 Task: Open an excel sheet and write heading  Velocity Sales. Add 10 people name  'David White, Emily Green, Andrew Baker, Madison Evans, Logan King, Grace Hill, Gabriel Young, Elizabeth Flores, Samuel Reed, Avery Nelson'Item code in between  2500-2700. Product range in between  5000-20000. Add Products   Keen Shoe, Lacoste Shoe, Merrell Shoe, Mizuno Shoe, Onitsuka Tiger Shoe, Salomon Shoe, Sanuk Shoe, Saucony Shoe, Sperry Shoe, Superga Shoe.Choose quantity  1 to 10 In Total Add the Amounts. Save page  Velocity Sales book
Action: Key pressed <Key.shift_r><Key.shift_r><Key.shift_r><Key.shift_r>Velocity<Key.space><Key.shift_r>Sales.<Key.down><Key.shift>Name<Key.down><Key.shift_r>David<Key.space><Key.shift_r>White<Key.down><Key.shift_r>Emily<Key.space><Key.shift_r>Green<Key.down><Key.shift_r>Andrew<Key.space><Key.shift_r><Key.shift>Baker<Key.down><Key.shift>Madison<Key.space><Key.shift_r>Evans<Key.down><Key.shift>Logan<Key.space><Key.shift>King<Key.down><Key.shift_r>Grace<Key.space><Key.shift>Hl<Key.backspace>ill<Key.down><Key.shift_r>Gabriel<Key.space><Key.shift>Young<Key.down><Key.shift_r>Elizabeth<Key.space><Key.shift_r>Flores<Key.down><Key.shift_r>Samuel<Key.space><Key.shift_r>Reed<Key.down><Key.shift_r>Avery<Key.space><Key.shift>Nelson<Key.down><Key.up><Key.up><Key.down><Key.right><Key.shift><Key.shift><Key.shift><Key.shift><Key.shift><Key.shift><Key.shift><Key.shift><Key.shift><Key.shift>Item<Key.space><Key.shift_r>Code<Key.down>2500<Key.down>2525<Key.down>2550<Key.down>2575<Key.down>25600<Key.down>25610<Key.backspace><Key.backspace>20<Key.down>25<Key.up>2525<Key.down>250<Key.down><Key.up>2550<Key.down>2575<Key.down>2600<Key.down>27000<Key.backspace><Key.delete><Key.enter><Key.up><Key.up><Key.down><Key.up><Key.right><Key.shift><Key.shift><Key.shift><Key.shift><Key.shift><Key.shift><Key.shift><Key.shift><Key.shift><Key.shift>Product<Key.space><Key.shift_r>Range<Key.down>5000<Key.down><Key.up><Key.left><Key.shift><Key.down><Key.shift><Key.down><Key.up><Key.down><Key.right><Key.down>7500<Key.down>10000<Key.down>12500<Key.down>15000<Key.down>16000<Key.down>17000<Key.down>19<Key.backspace>8000<Key.down>19000<Key.down>20000<Key.down><Key.up><Key.up><Key.up><Key.right><Key.shift>Products<Key.down><Key.shift>Keen<Key.space><Key.shift_r>Shoe<Key.down><Key.shift>Lacoste<Key.space><Key.shift_r>Shoe<Key.down><Key.shift>Merrell<Key.space><Key.shift_r>Shoe<Key.down><Key.shift>Mizuno<Key.space><Key.shift_r>Shoe<Key.down><Key.shift>Onitsh<Key.backspace>uka<Key.space><Key.shift_r>Tiger<Key.space><Key.shift_r>Shoe<Key.down><Key.shift_r>Salomon<Key.space><Key.shift_r>Shoe<Key.down><Key.shift_r>Sanuk<Key.space><Key.shift_r>Shoe<Key.down><Key.shift_r>Saucony<Key.space><Key.shift_r>Shoe<Key.down><Key.shift_r>Sperry<Key.space><Key.shift_r>Shoe<Key.down><Key.shift_r>Superga<Key.space><Key.shift_r>Shoe<Key.down><Key.up><Key.up><Key.up><Key.right><Key.shift_r>Quani<Key.backspace><Key.backspace>ntity<Key.down>1<Key.down>2<Key.up><Key.down>3<Key.down>6<Key.down>9<Key.down>10<Key.down>3<Key.down>6<Key.down>9<Key.down>2<Key.down>4<Key.down><Key.up><Key.up><Key.up><Key.right><Key.right><Key.left><Key.right><Key.left><Key.shift_r>Total<Key.space><Key.shift_r>Amunt<Key.down>=<Key.left><Key.left><Key.left><Key.shift_r><Key.shift_r><Key.shift_r><Key.shift_r>*<Key.left><Key.enter><Key.up><Key.down><Key.up><Key.down><Key.up>
Screenshot: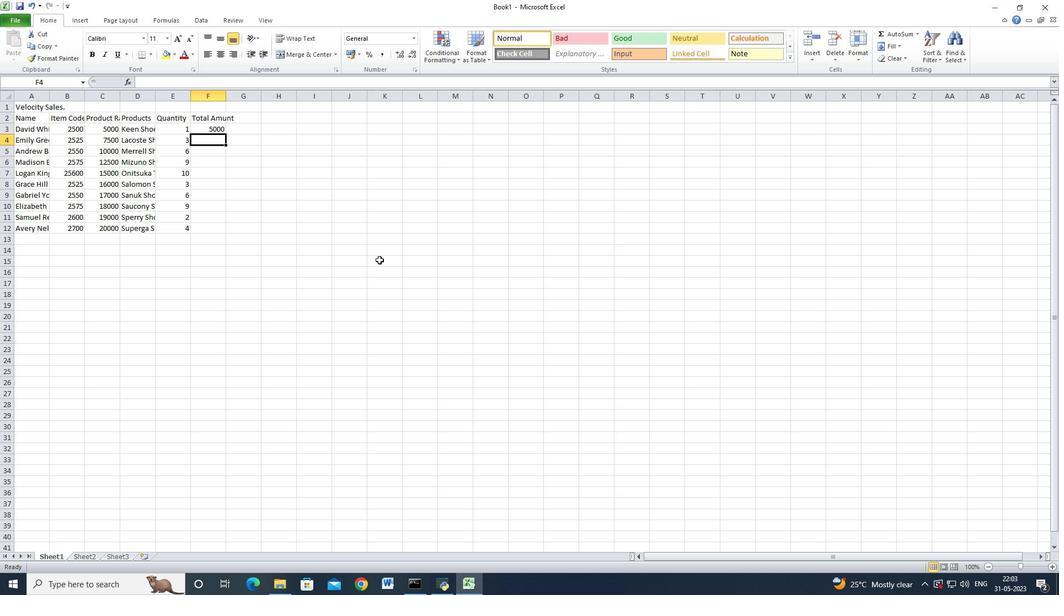 
Action: Mouse moved to (290, 173)
Screenshot: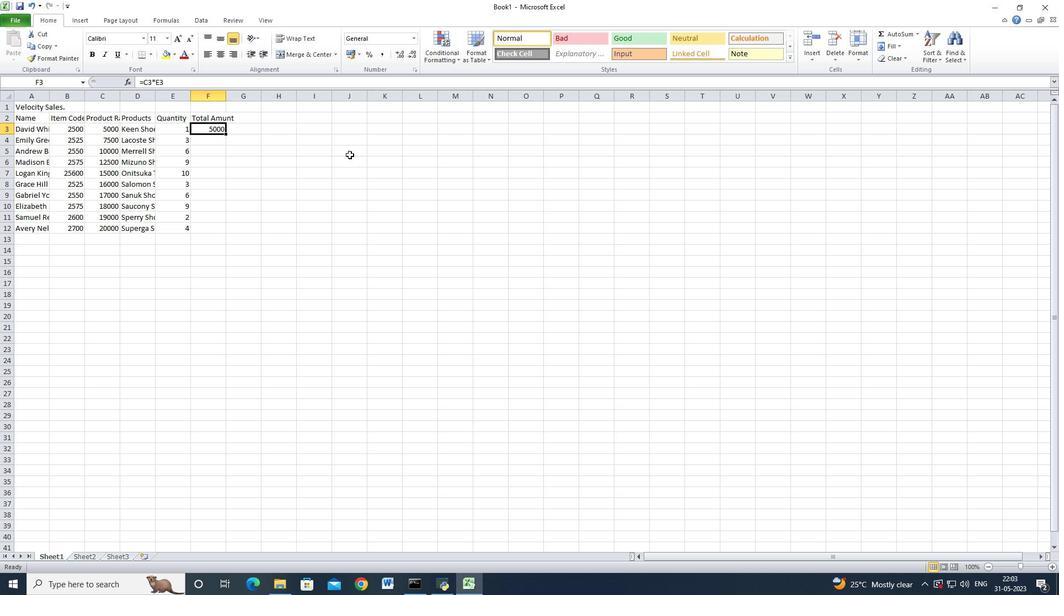 
Action: Key pressed <Key.down>=<Key.left><Key.left><Key.left><Key.shift_r>*<Key.left><Key.enter><Key.up>
Screenshot: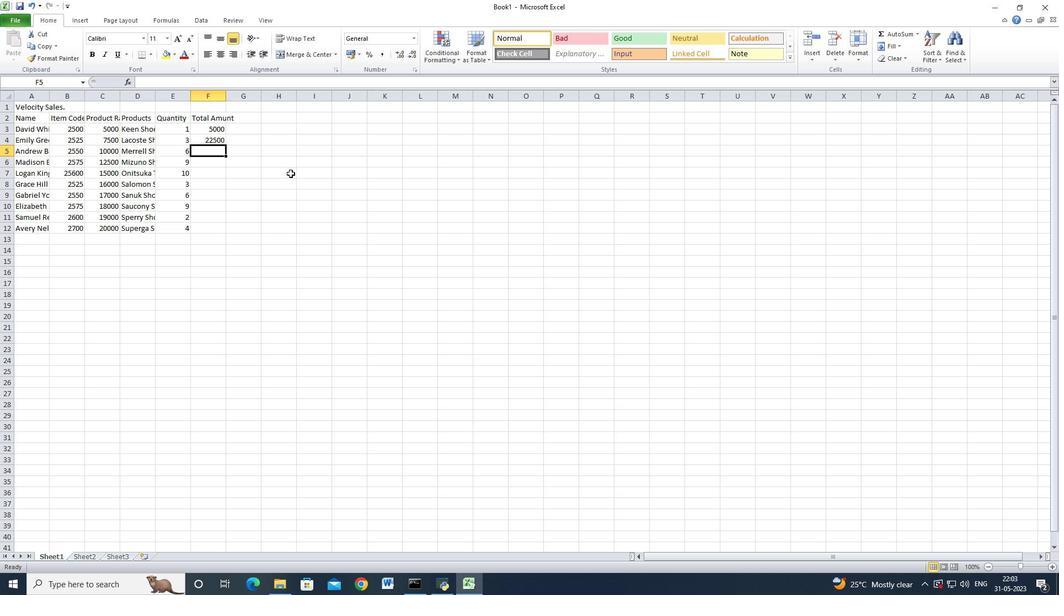 
Action: Mouse moved to (225, 145)
Screenshot: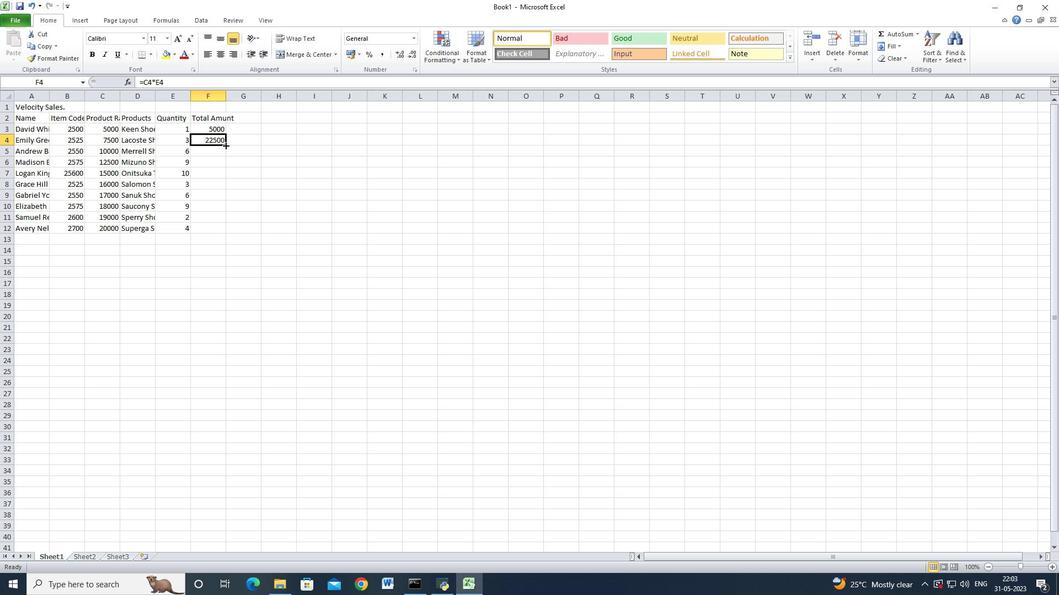
Action: Mouse pressed left at (225, 145)
Screenshot: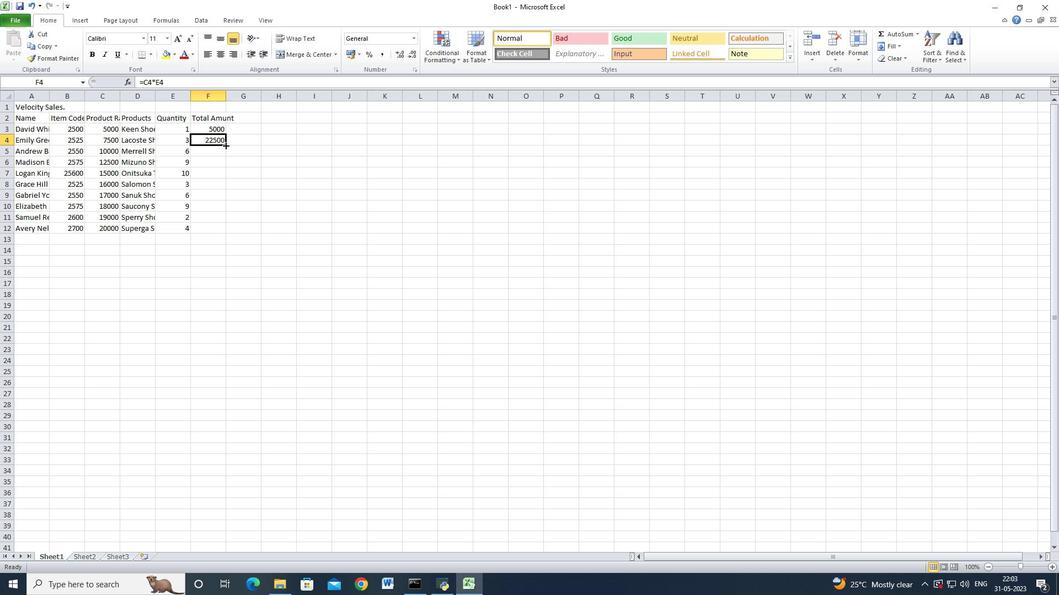 
Action: Mouse moved to (226, 145)
Screenshot: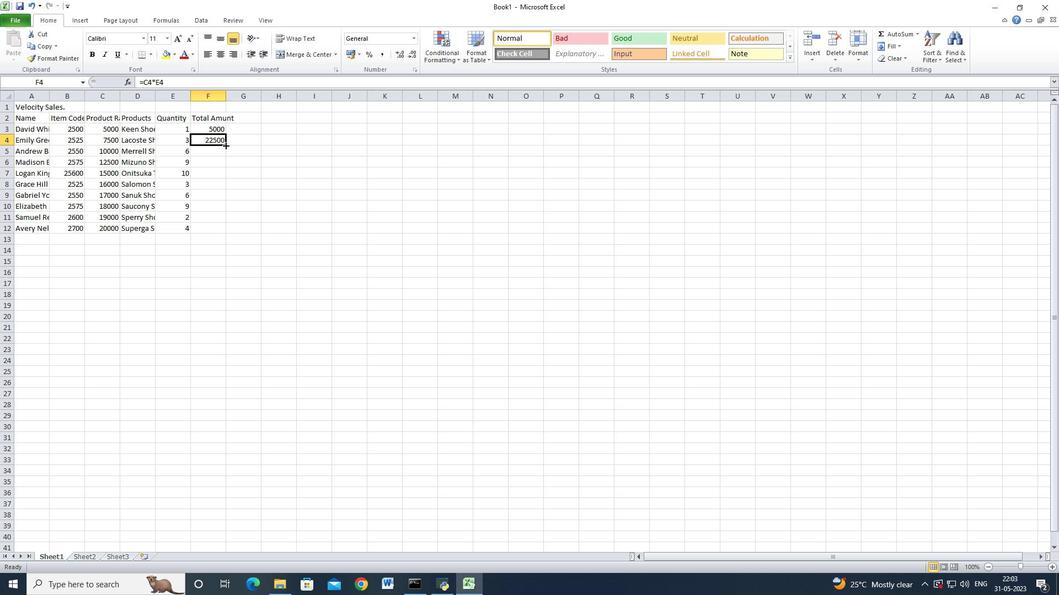 
Action: Mouse pressed left at (226, 145)
Screenshot: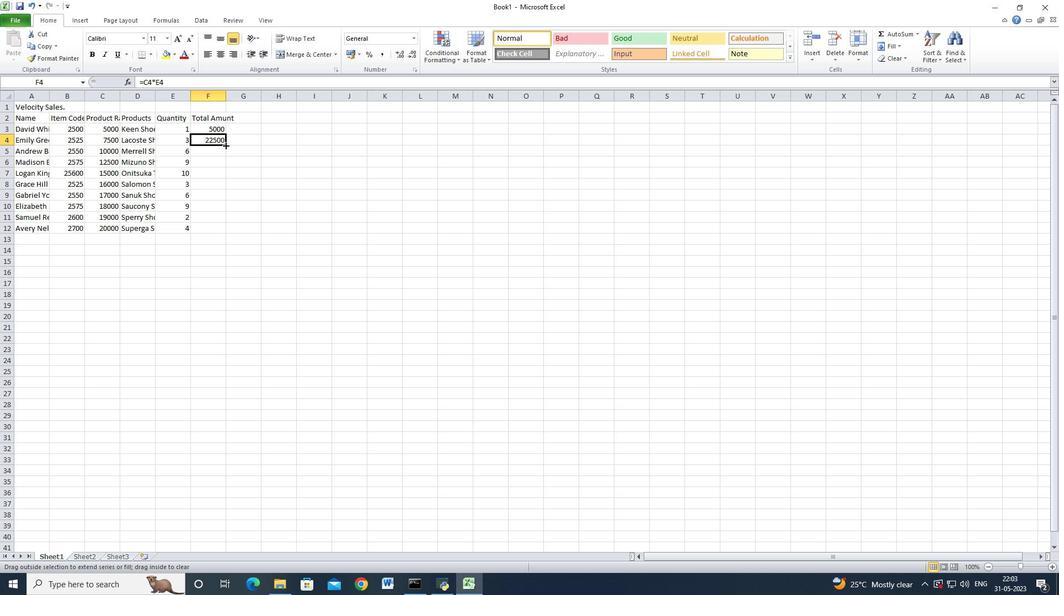 
Action: Mouse moved to (224, 145)
Screenshot: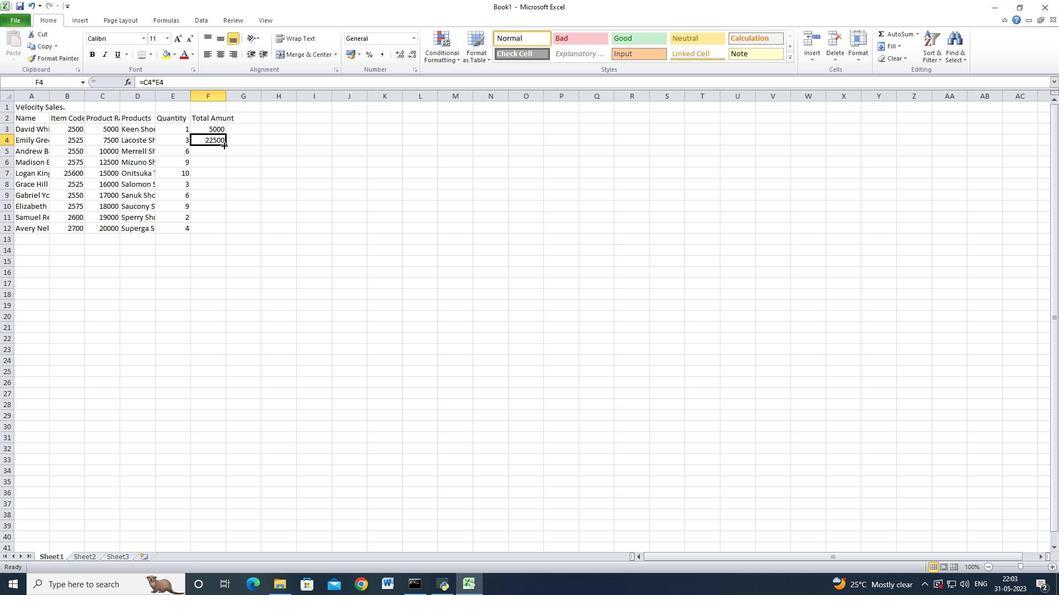 
Action: Mouse pressed left at (224, 145)
Screenshot: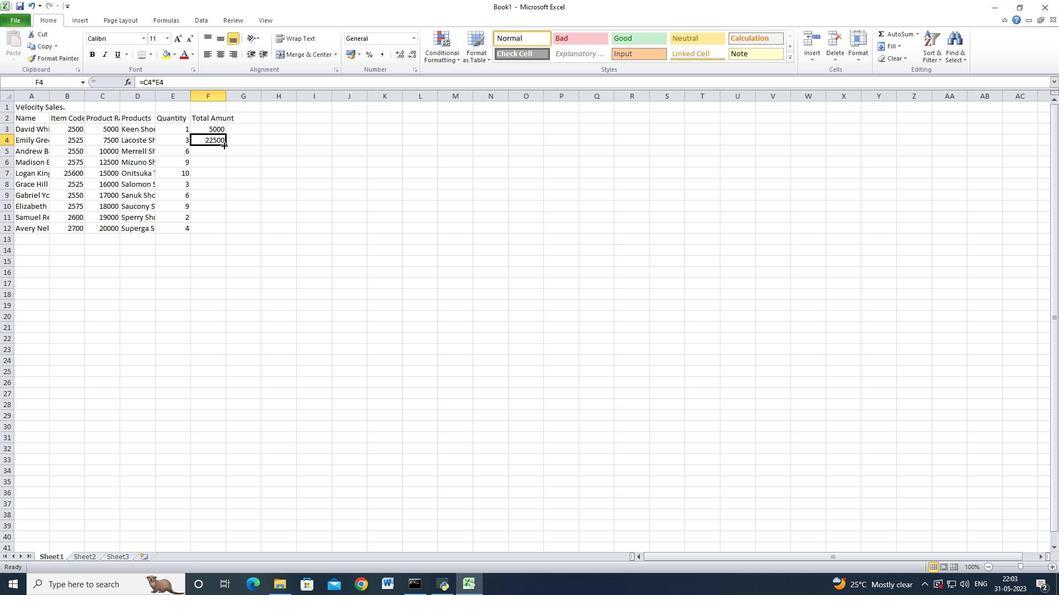 
Action: Mouse moved to (225, 146)
Screenshot: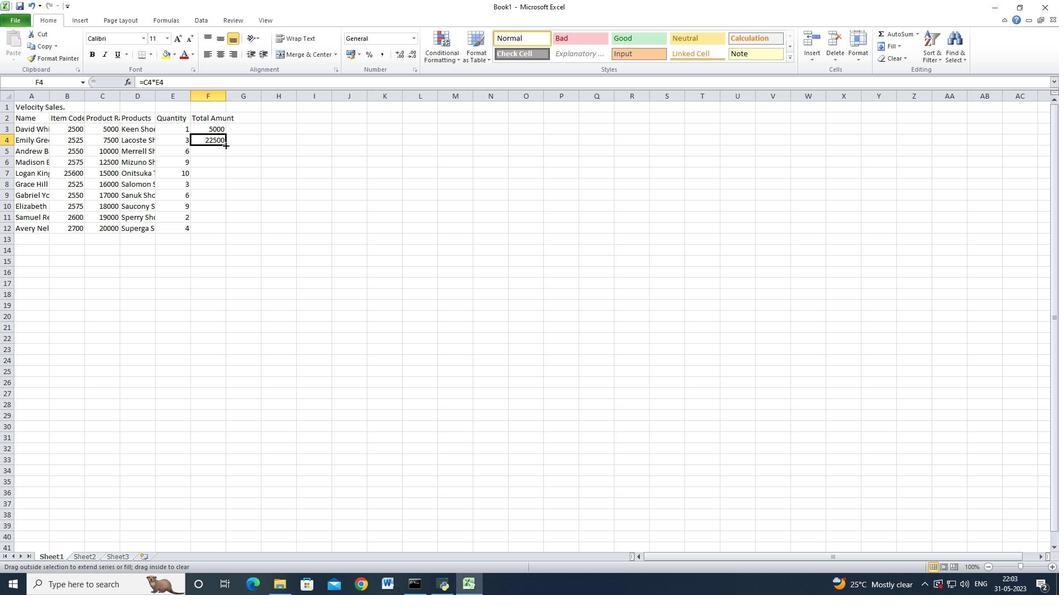 
Action: Mouse pressed left at (225, 146)
Screenshot: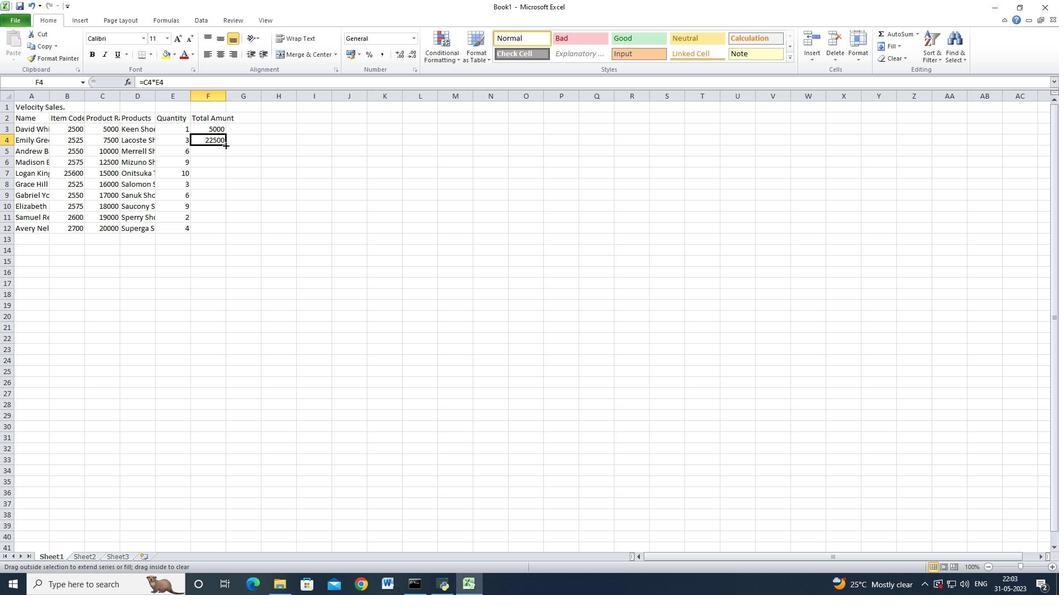 
Action: Mouse moved to (226, 144)
Screenshot: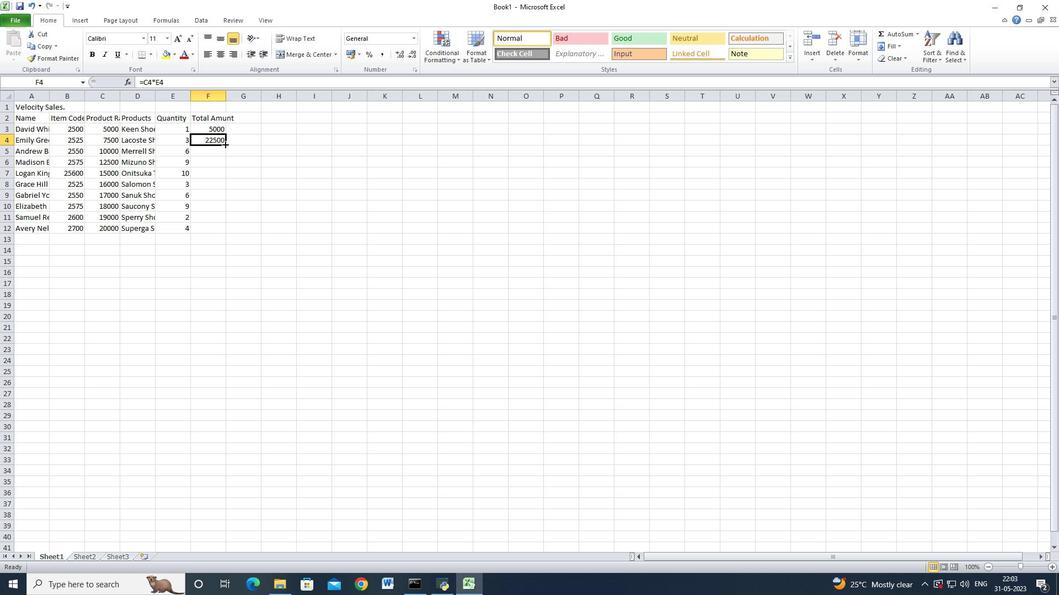 
Action: Mouse pressed left at (226, 144)
Screenshot: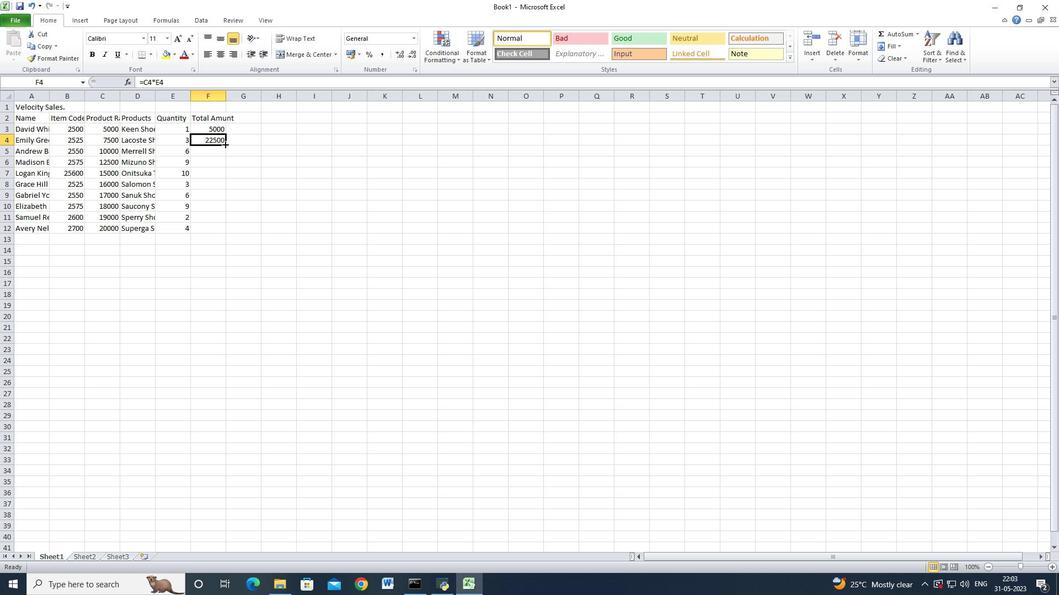 
Action: Mouse moved to (225, 144)
Screenshot: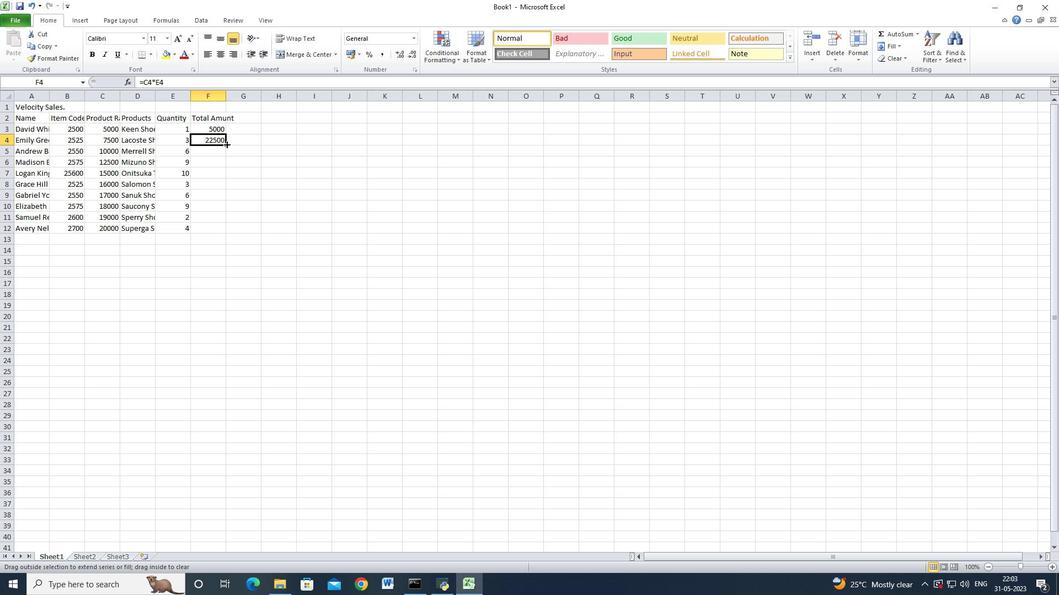 
Action: Mouse pressed left at (225, 144)
Screenshot: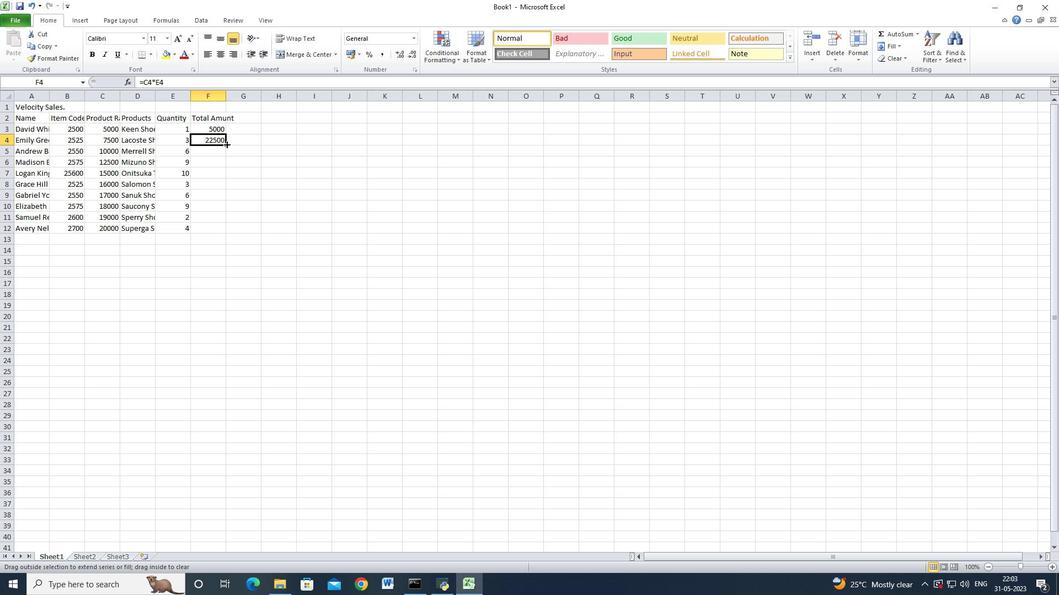 
Action: Mouse moved to (236, 158)
Screenshot: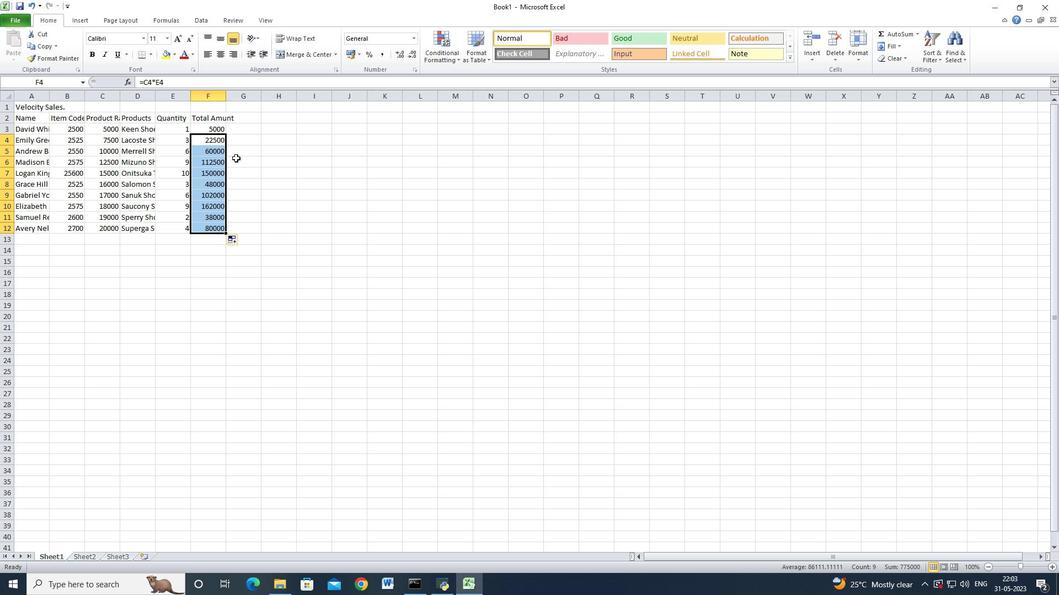 
Action: Key pressed <Key.down><Key.down><Key.down><Key.down><Key.down><Key.down><Key.up><Key.up><Key.up><Key.up><Key.up>=<Key.left><Key.left><Key.left><Key.shift_r>*<Key.left><Key.enter>=<Key.left><Key.left><Key.left><Key.shift_r>*<Key.left><Key.enter>=<Key.left><Key.left><Key.left><Key.shift_r>*<Key.left><Key.enter>=<Key.left><Key.left><Key.left><Key.shift_r>*<Key.left><Key.enter>=<Key.left><Key.left><Key.left><Key.shift_r>*<Key.left><Key.enter>=<Key.left><Key.left><Key.left><Key.shift_r>*<Key.left><Key.enter>=<Key.left><Key.left><Key.left><Key.shift_r>*<Key.left><Key.enter>=<Key.left><Key.left><Key.left><Key.shift_r>*<Key.left><Key.enter><Key.up><Key.up><Key.right><Key.right><Key.left>
Screenshot: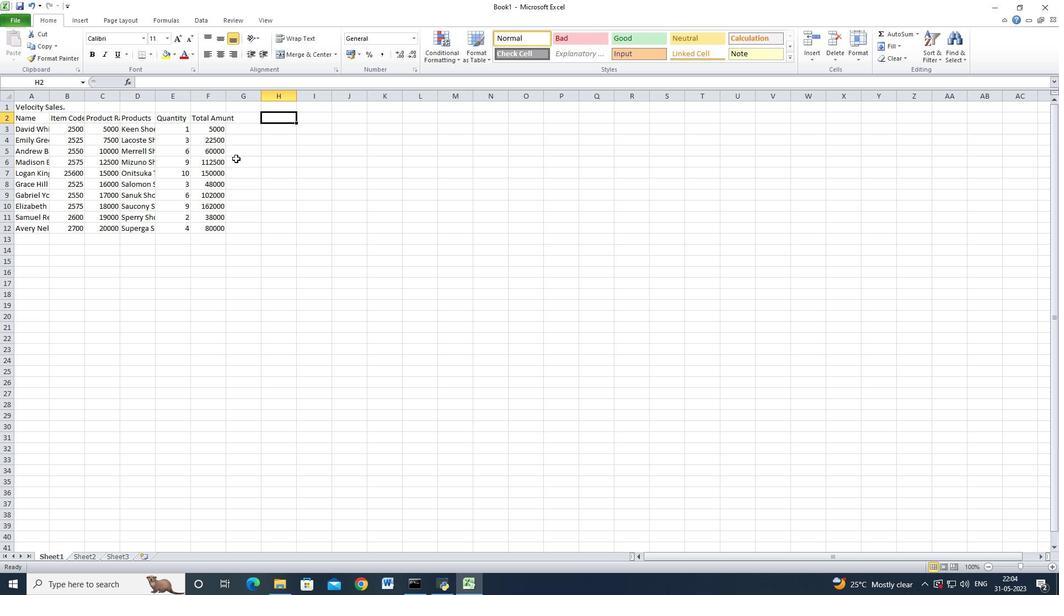 
Action: Mouse moved to (8, 99)
Screenshot: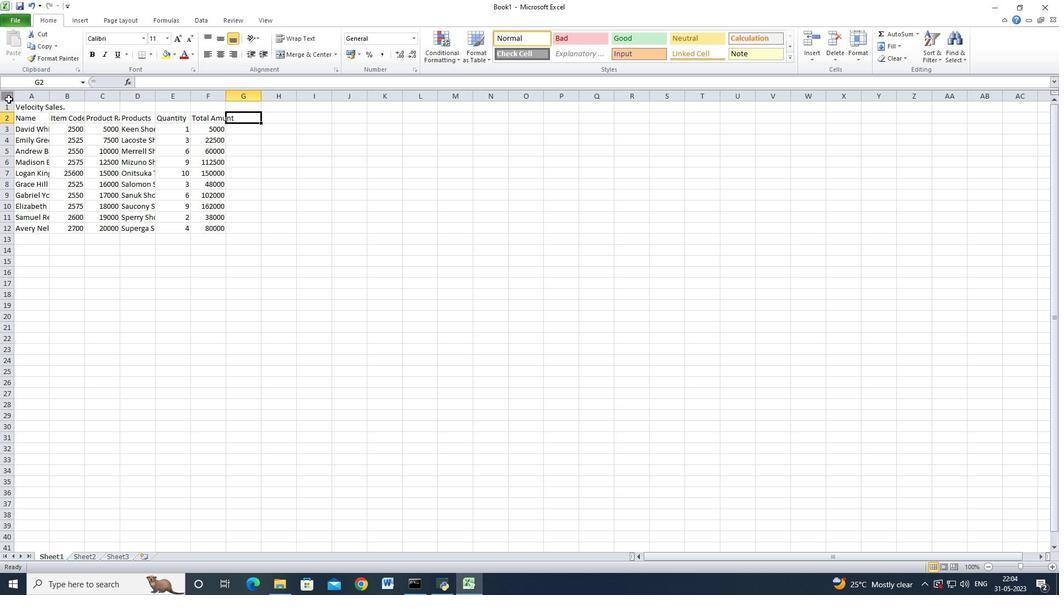 
Action: Mouse pressed left at (8, 99)
Screenshot: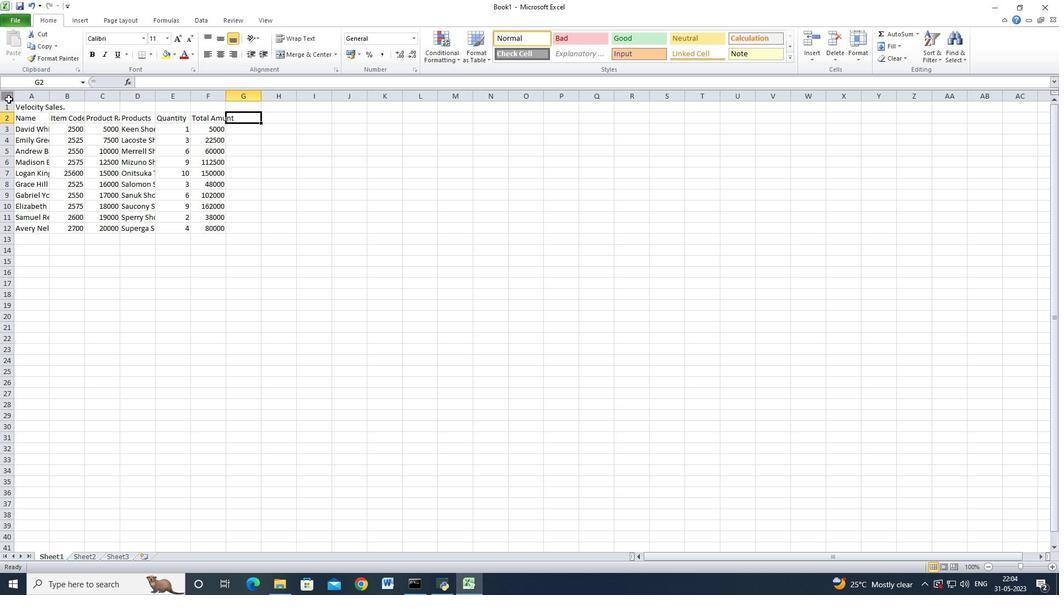 
Action: Mouse moved to (48, 96)
Screenshot: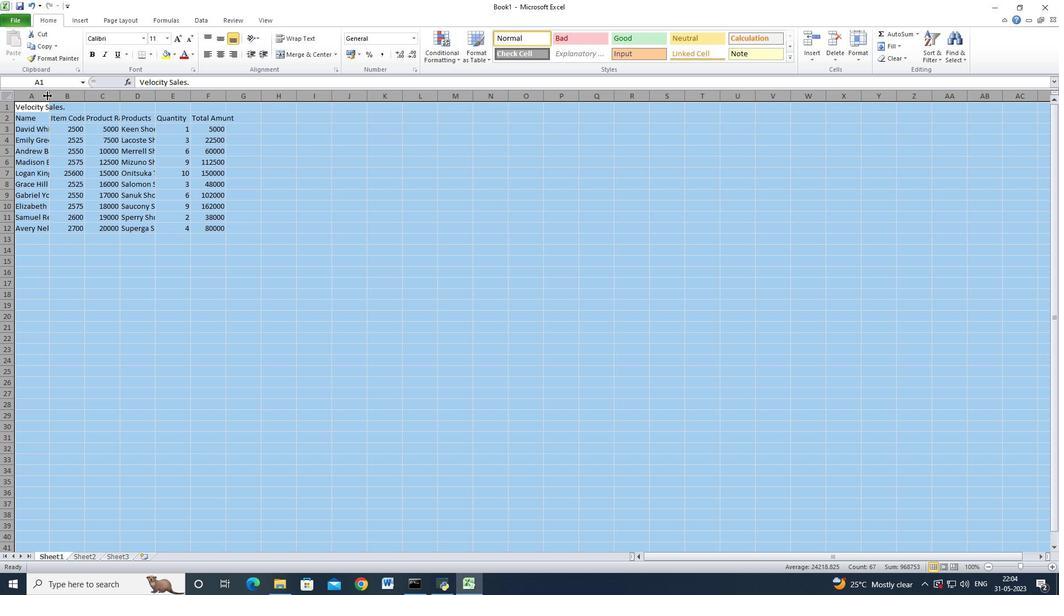 
Action: Mouse pressed left at (48, 96)
Screenshot: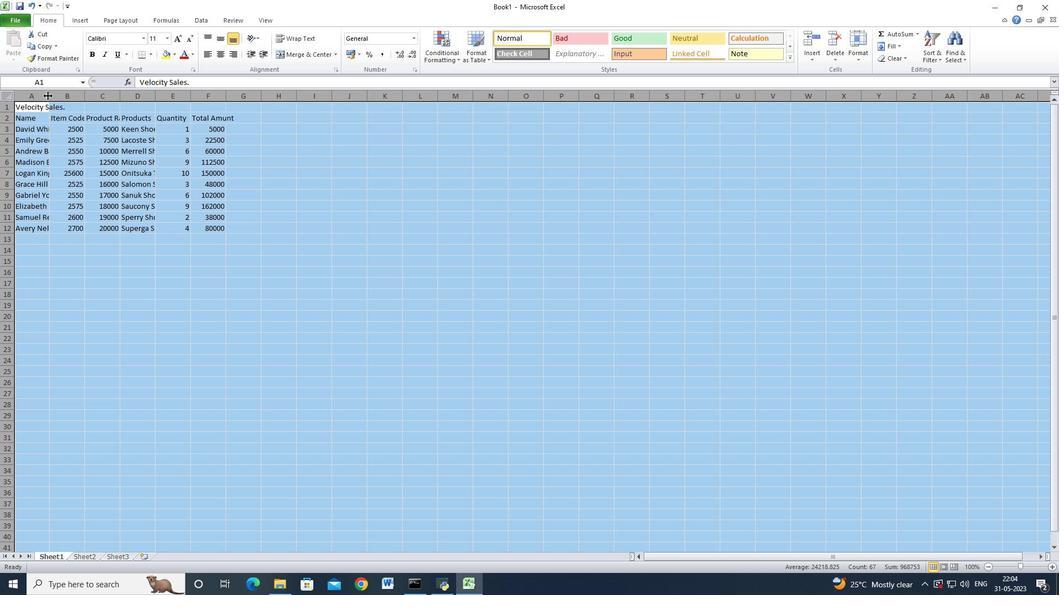 
Action: Mouse moved to (48, 96)
Screenshot: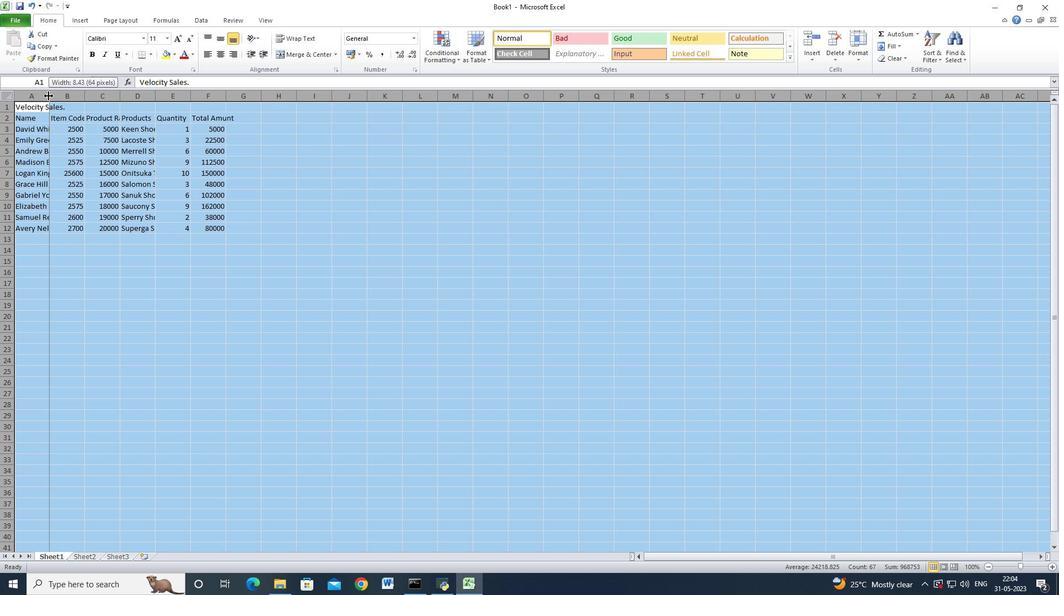
Action: Mouse pressed left at (48, 96)
Screenshot: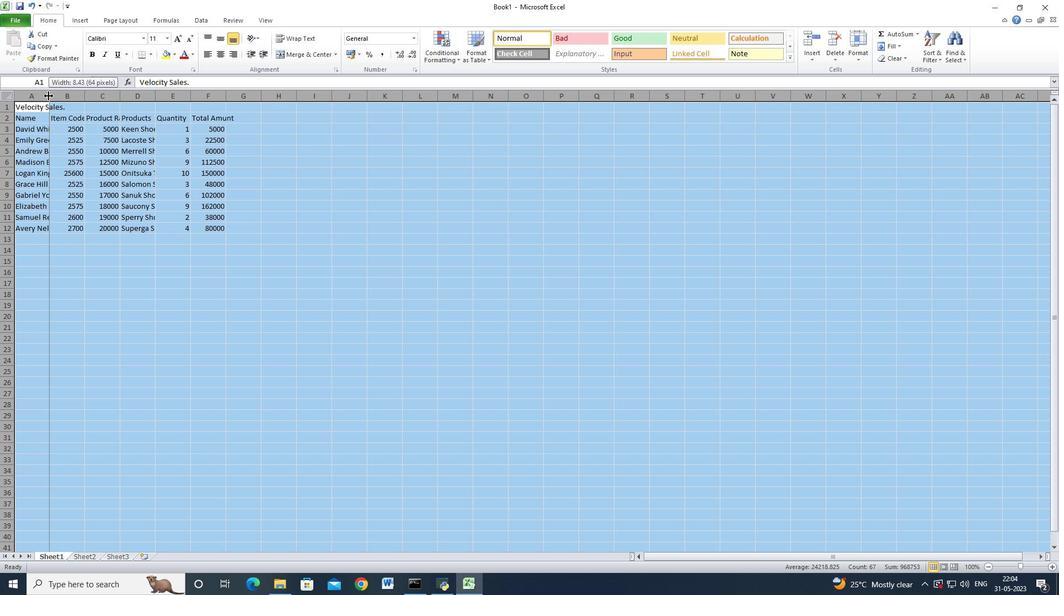 
Action: Mouse moved to (45, 105)
Screenshot: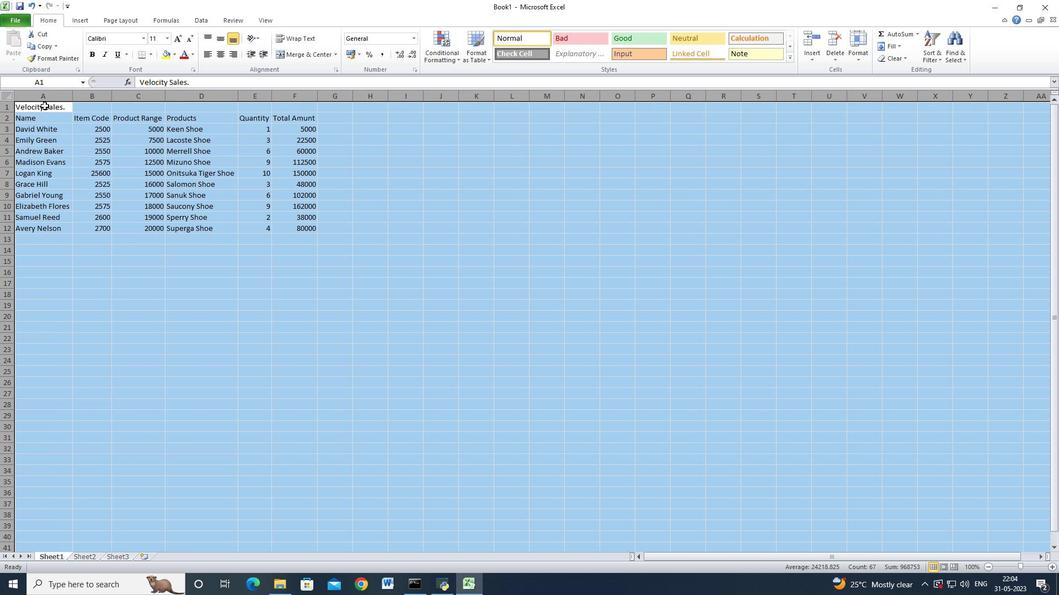 
Action: Mouse pressed left at (45, 105)
Screenshot: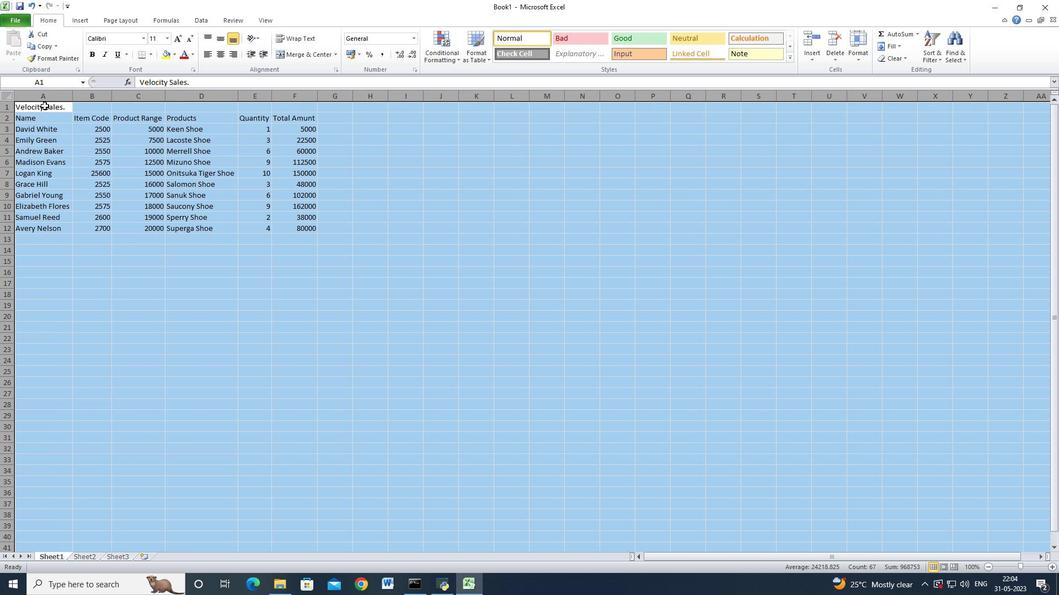 
Action: Mouse moved to (278, 56)
Screenshot: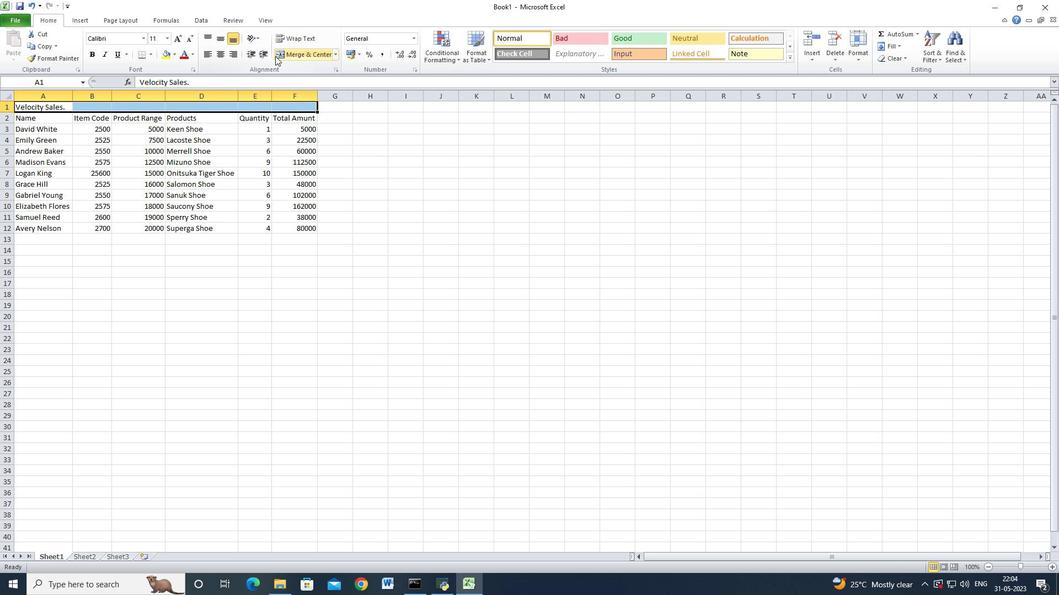 
Action: Mouse pressed left at (278, 56)
Screenshot: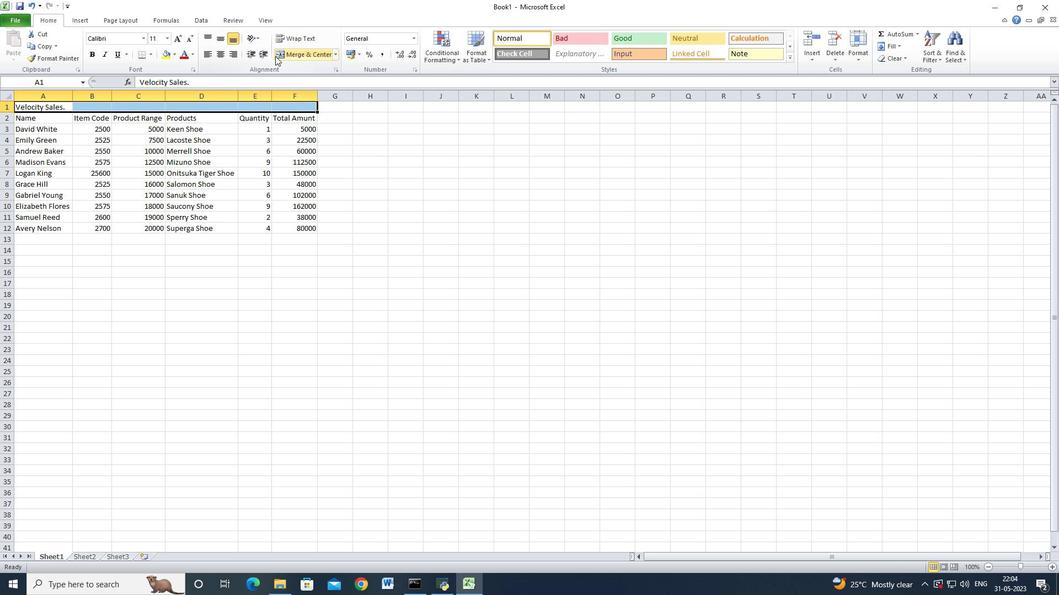
Action: Mouse moved to (104, 143)
Screenshot: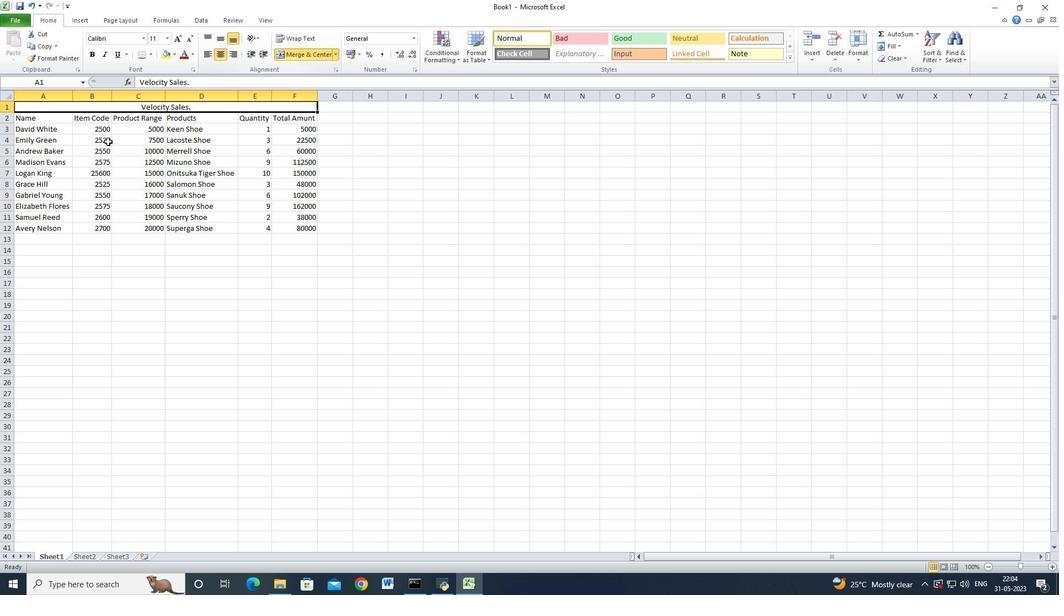 
Action: Mouse pressed left at (104, 143)
Screenshot: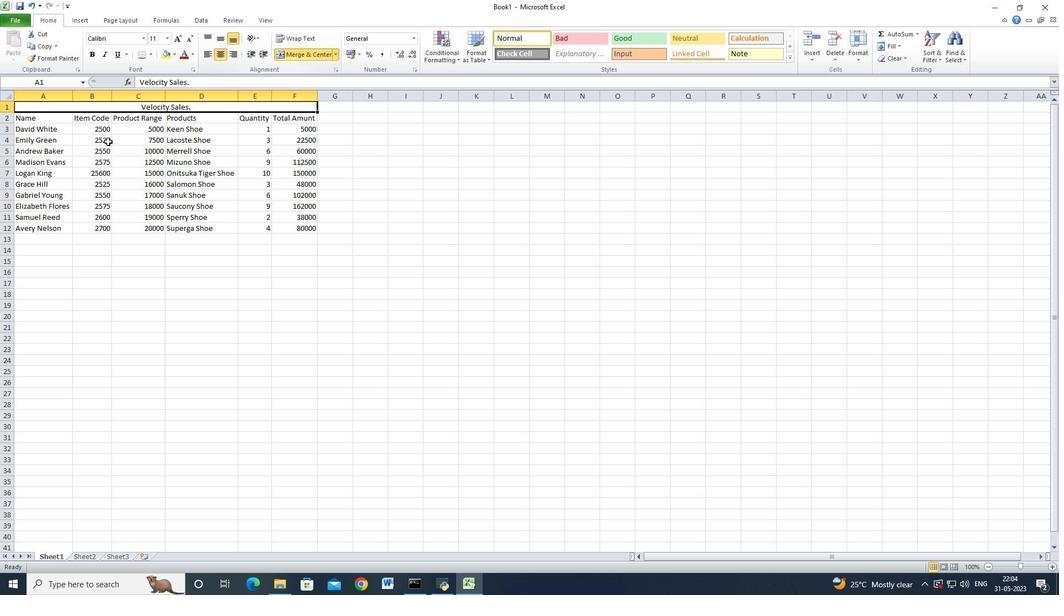 
Action: Mouse moved to (134, 171)
Screenshot: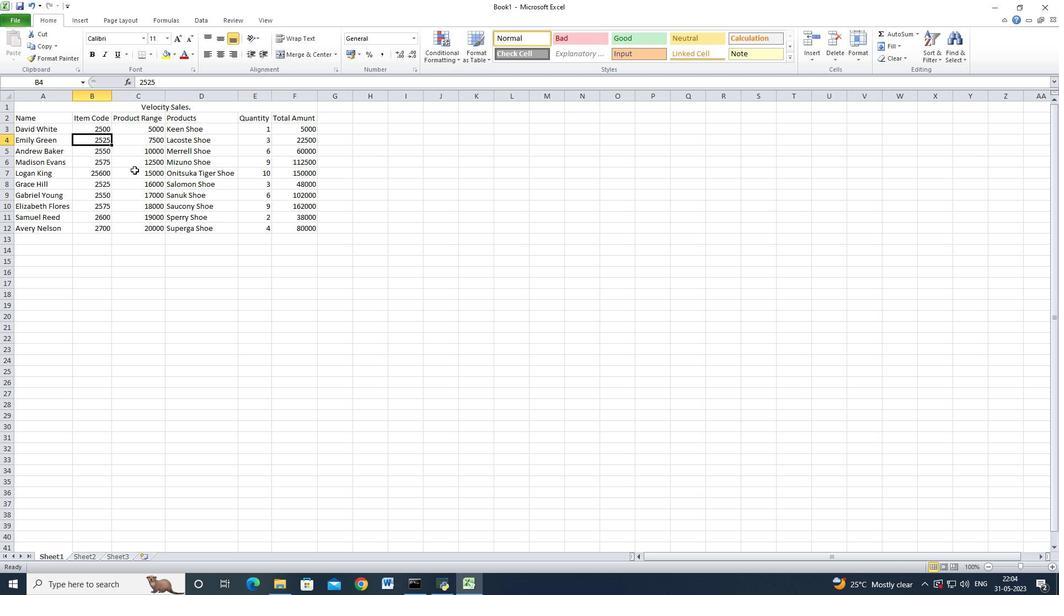 
Action: Key pressed ctrl+S
Screenshot: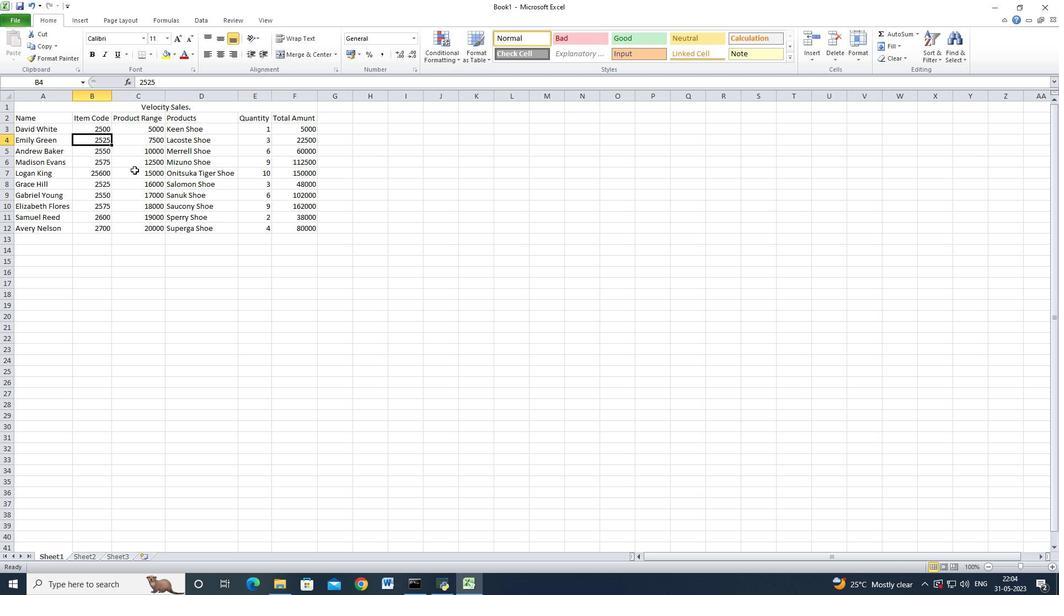 
Action: Mouse moved to (215, 214)
Screenshot: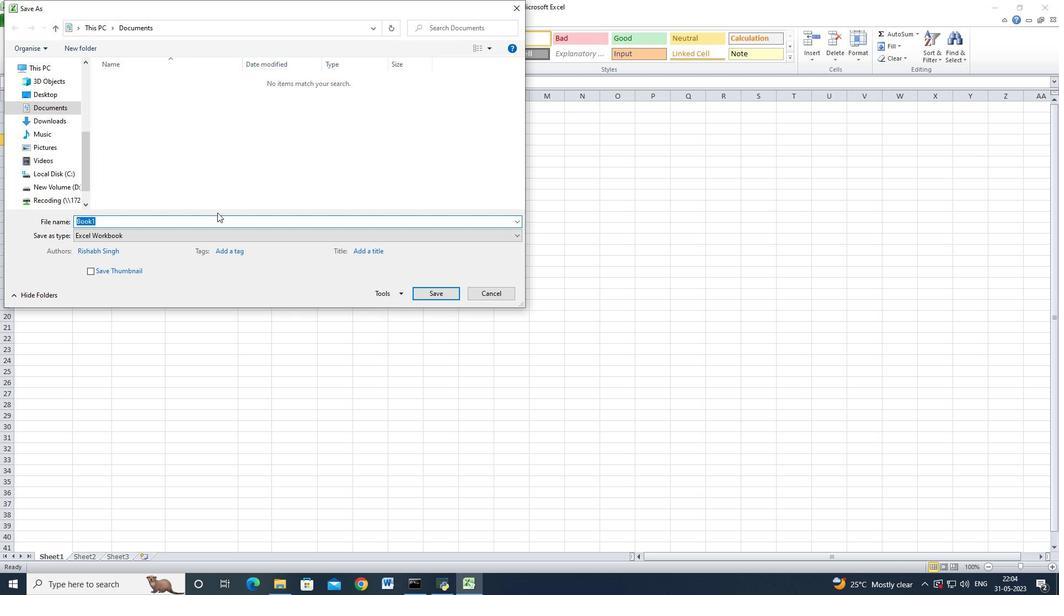 
Action: Key pressed <Key.shift_r>Velocity<Key.space><Key.shift_r>Sales<Key.space><Key.shift>book
Screenshot: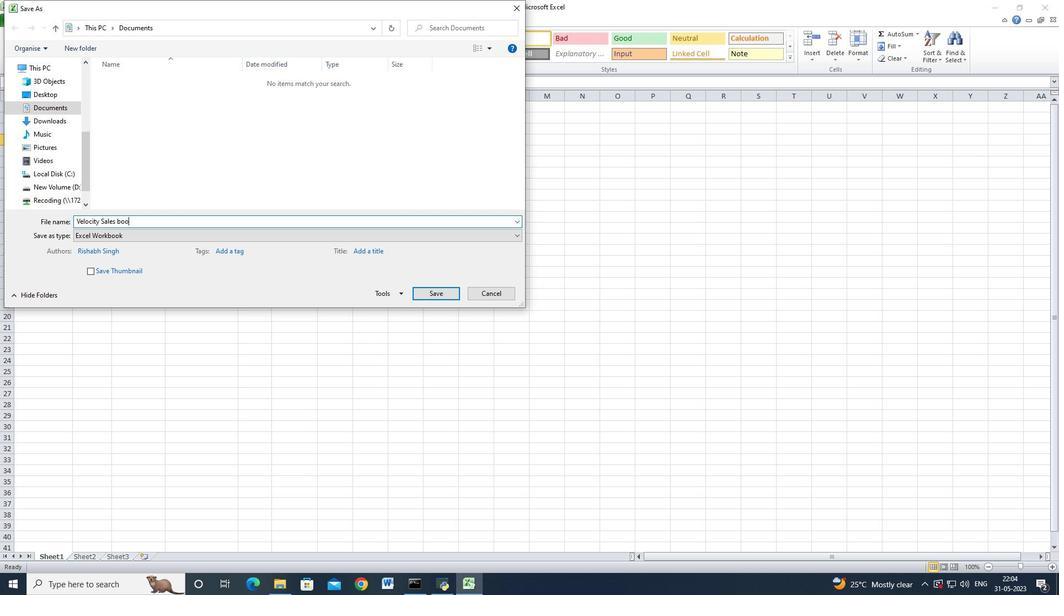 
Action: Mouse moved to (55, 98)
Screenshot: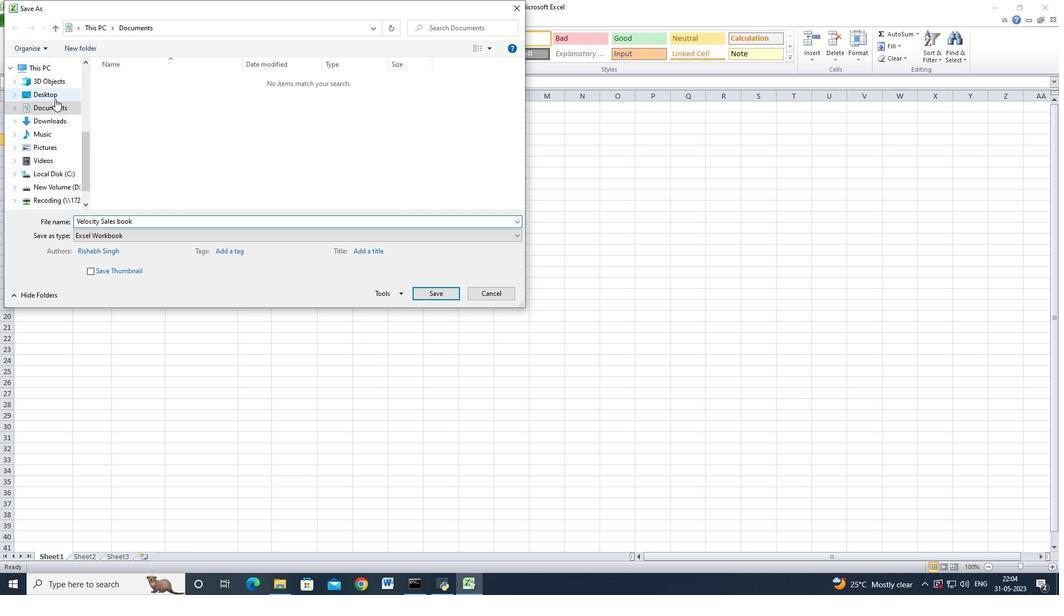 
Action: Mouse pressed left at (55, 98)
Screenshot: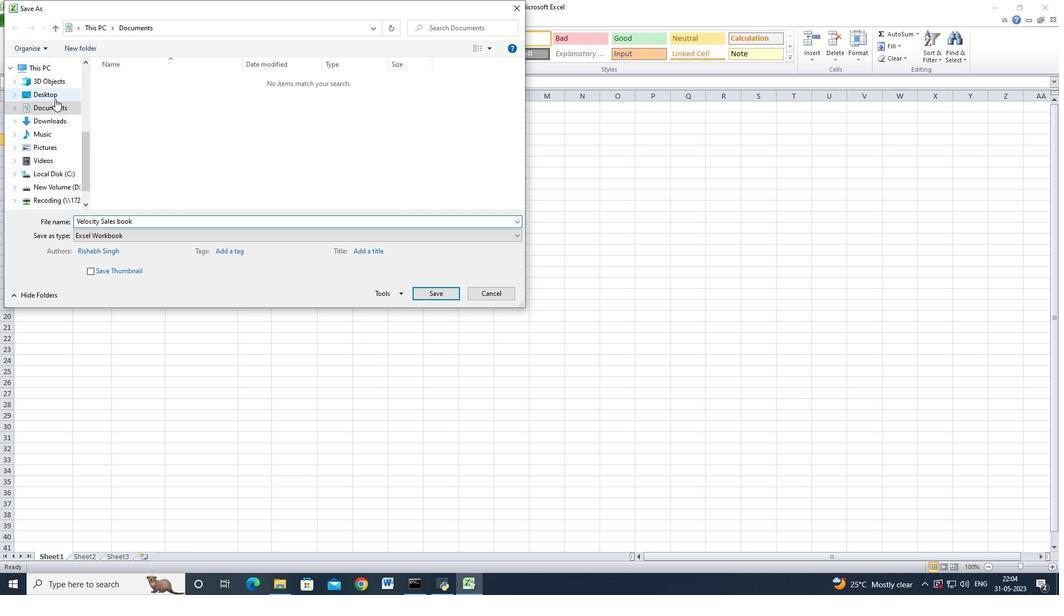 
Action: Mouse moved to (440, 294)
Screenshot: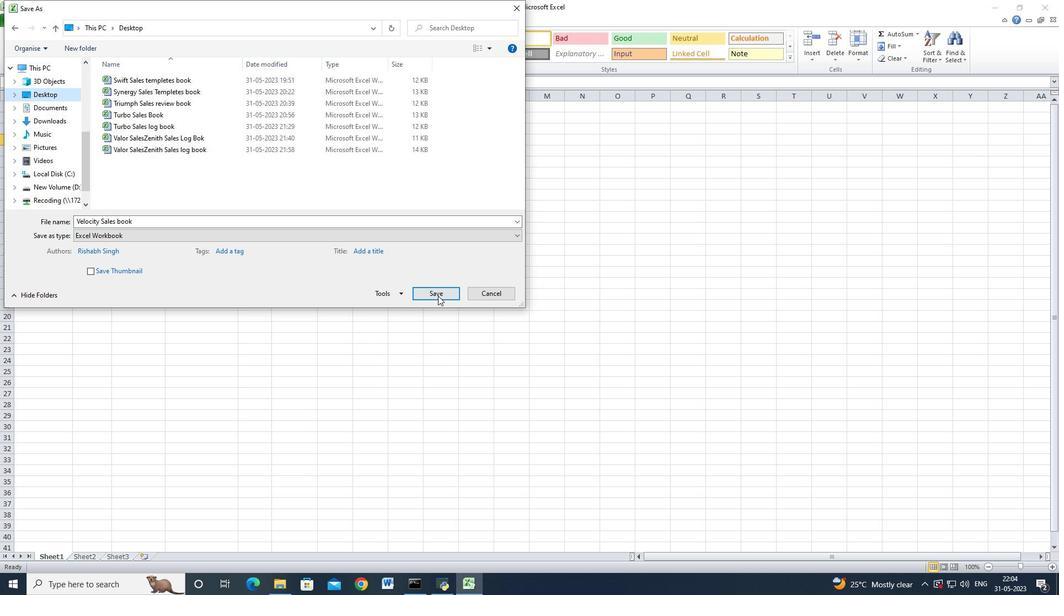 
Action: Mouse pressed left at (440, 294)
Screenshot: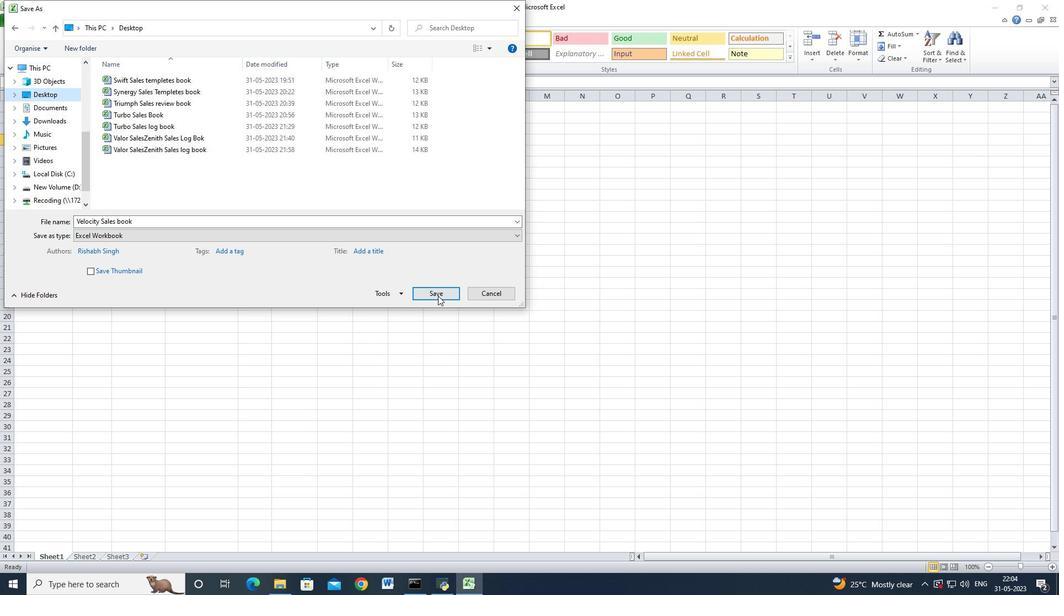 
Action: Mouse moved to (343, 242)
Screenshot: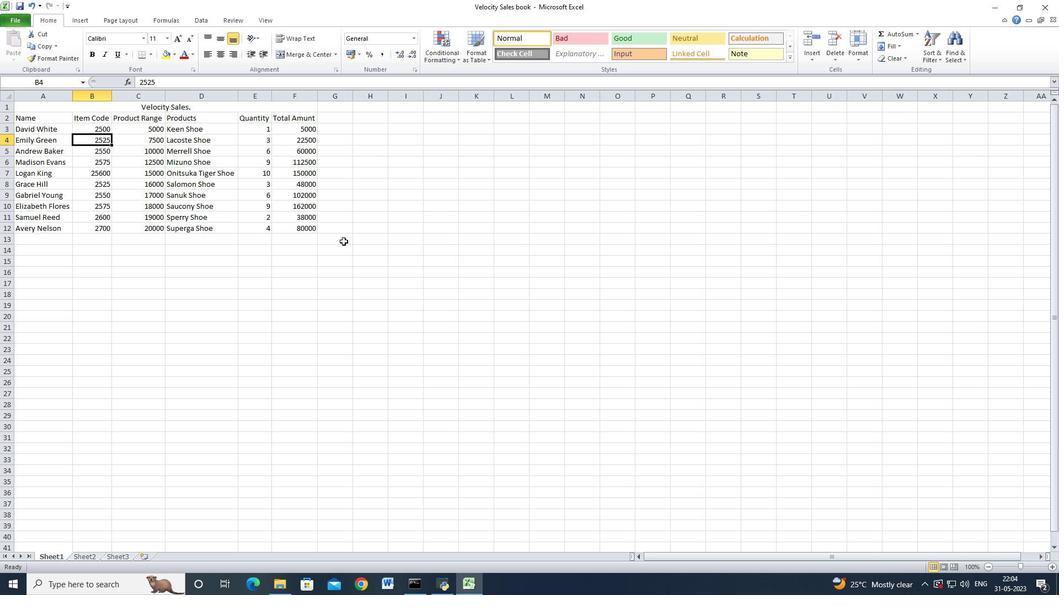 
